 Task: In the  document bpa.txt Share this file with 'softage.10@softage.net' Make a copy of the file 'without changing the auto name' Delete the  copy of the file
Action: Mouse moved to (489, 521)
Screenshot: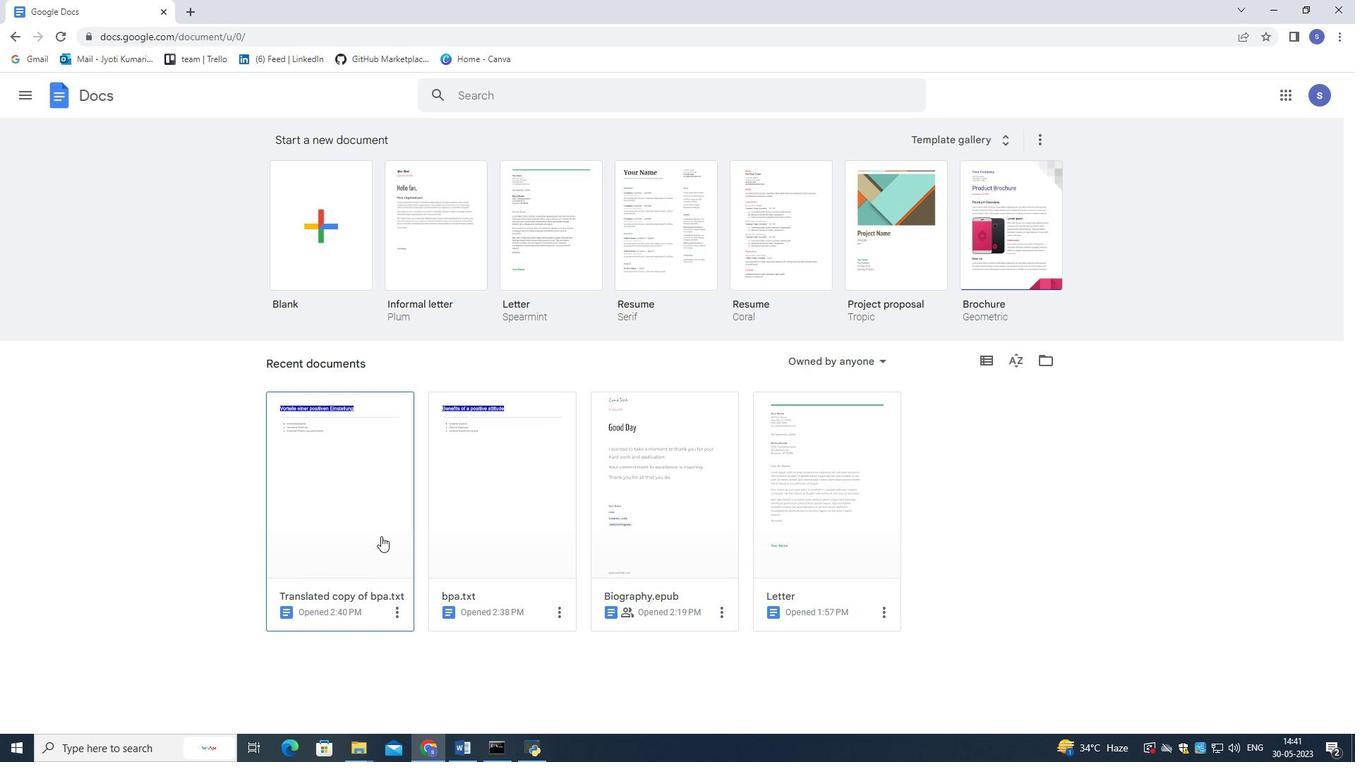 
Action: Mouse pressed left at (489, 521)
Screenshot: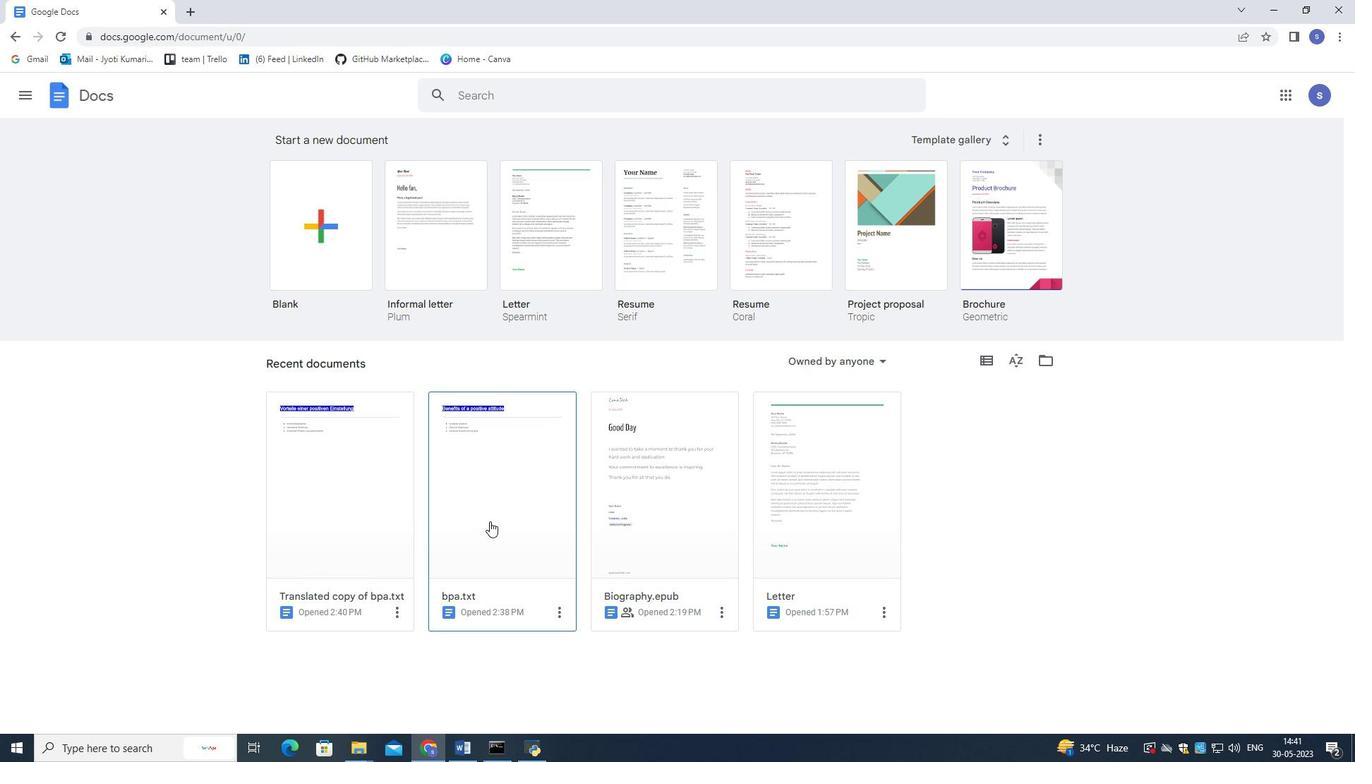 
Action: Mouse moved to (59, 106)
Screenshot: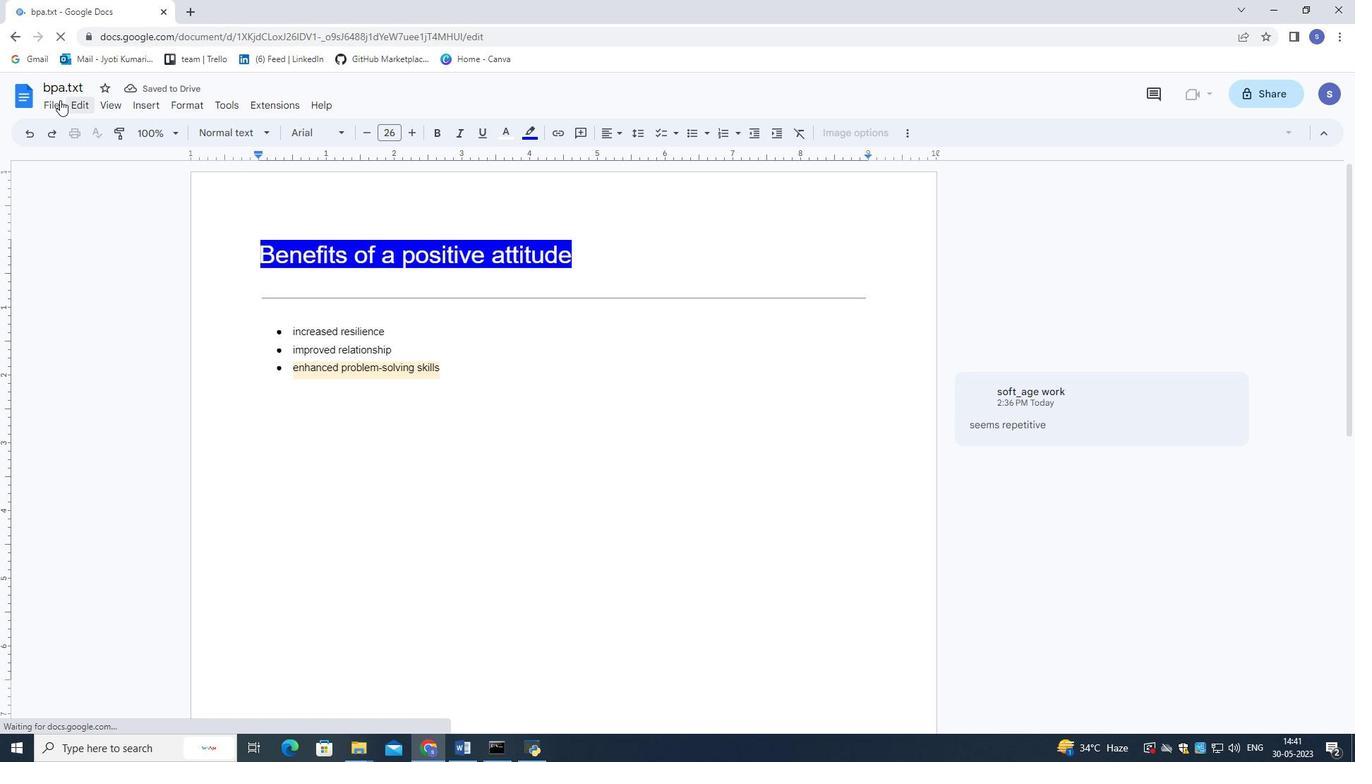
Action: Mouse pressed left at (59, 106)
Screenshot: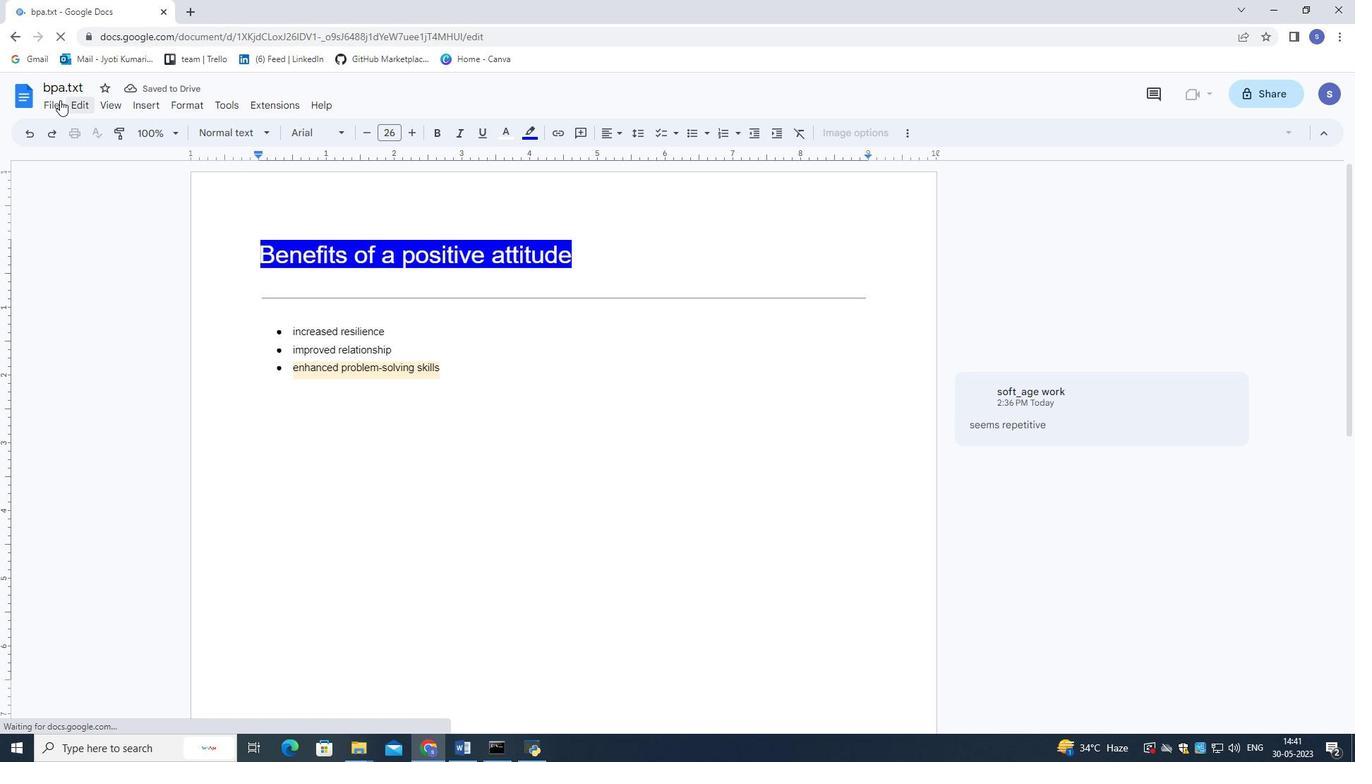 
Action: Mouse moved to (333, 214)
Screenshot: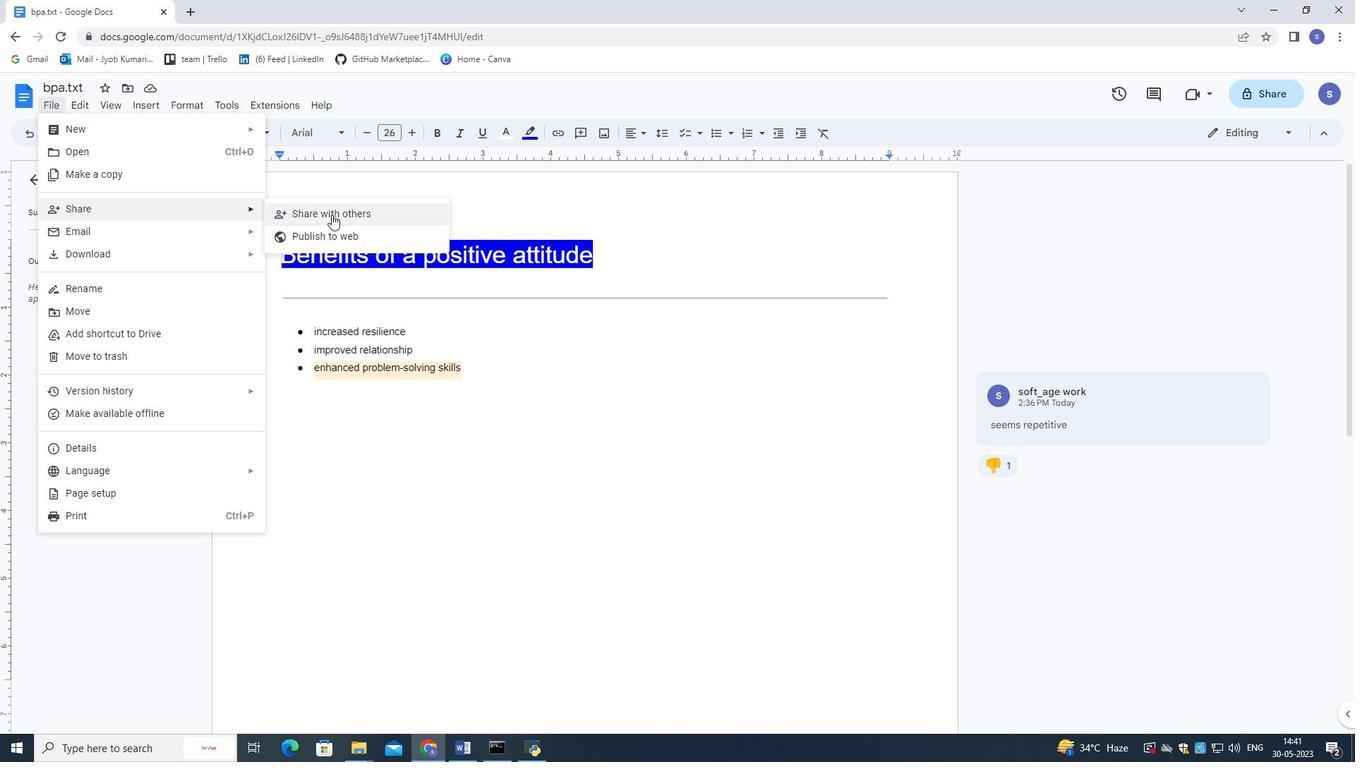 
Action: Mouse pressed left at (333, 214)
Screenshot: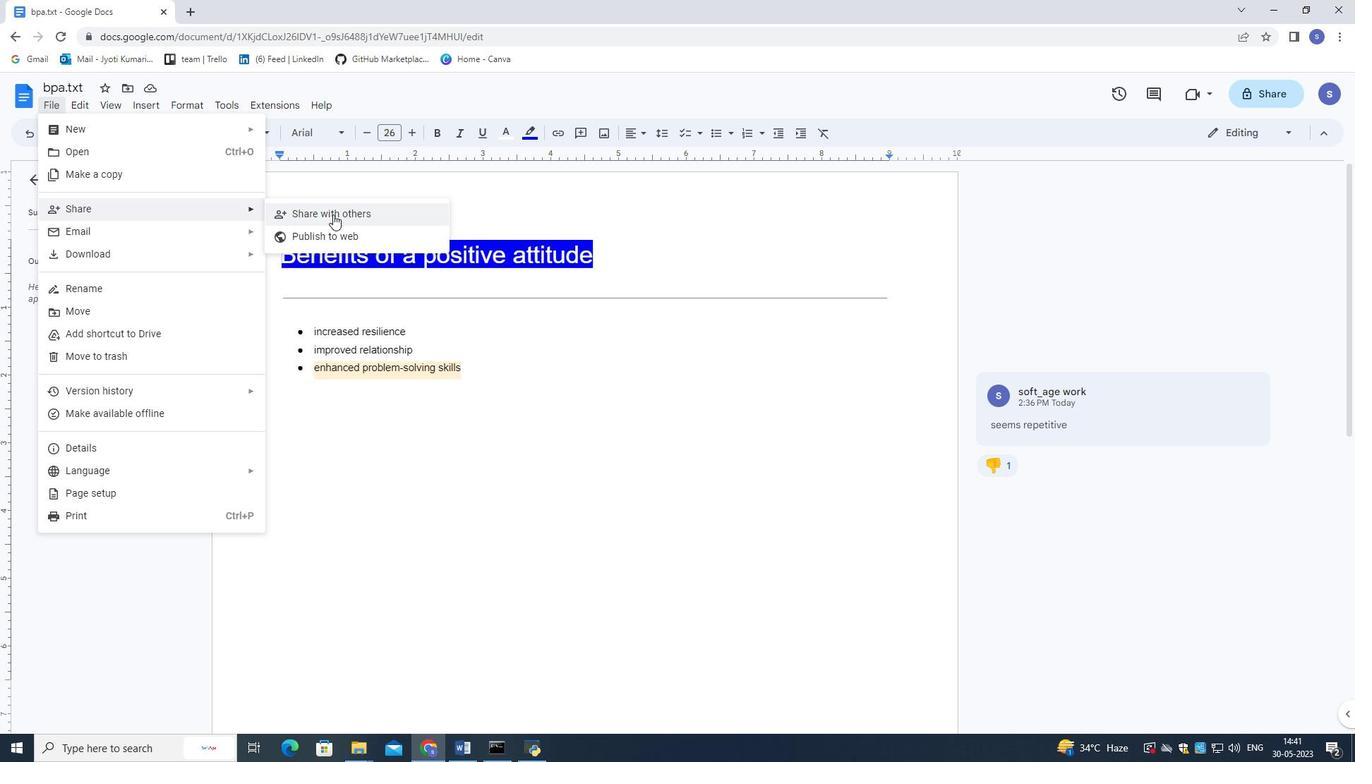 
Action: Mouse moved to (551, 319)
Screenshot: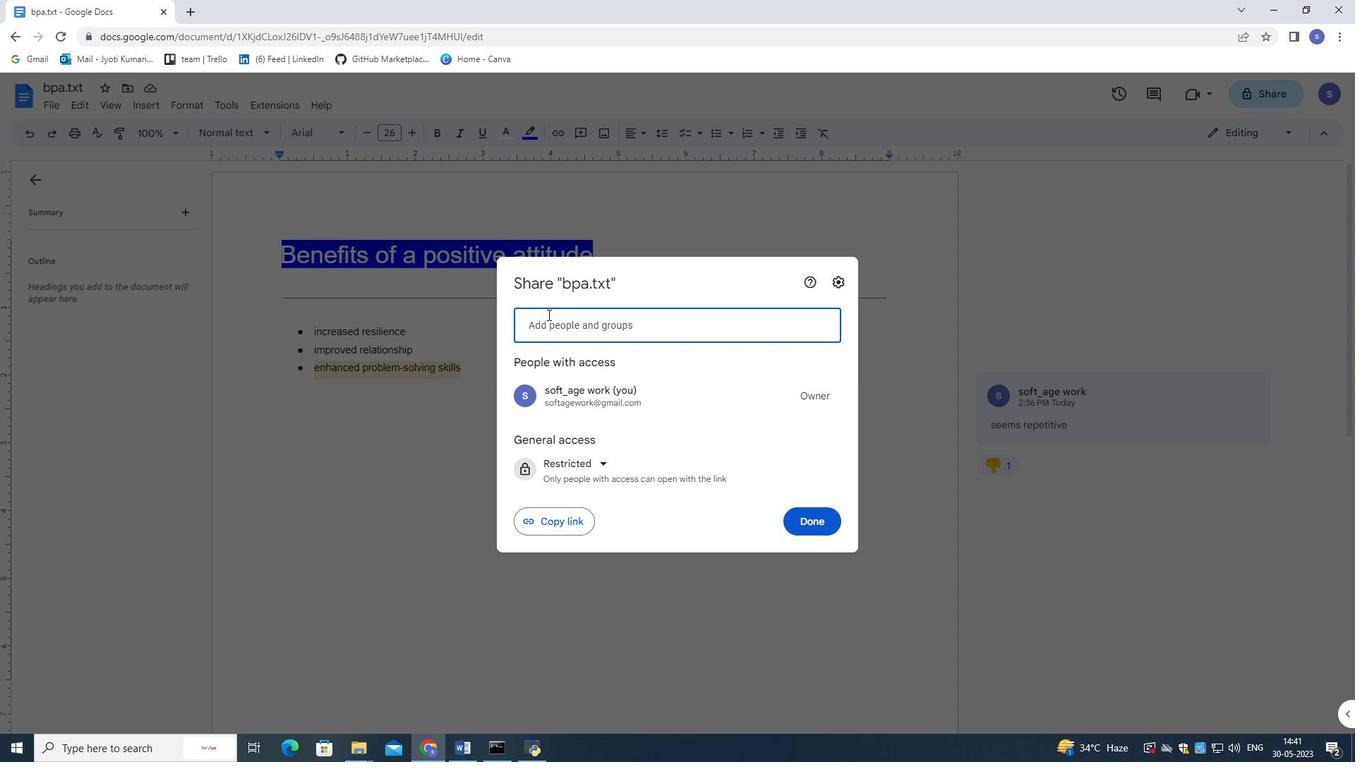
Action: Key pressed s
Screenshot: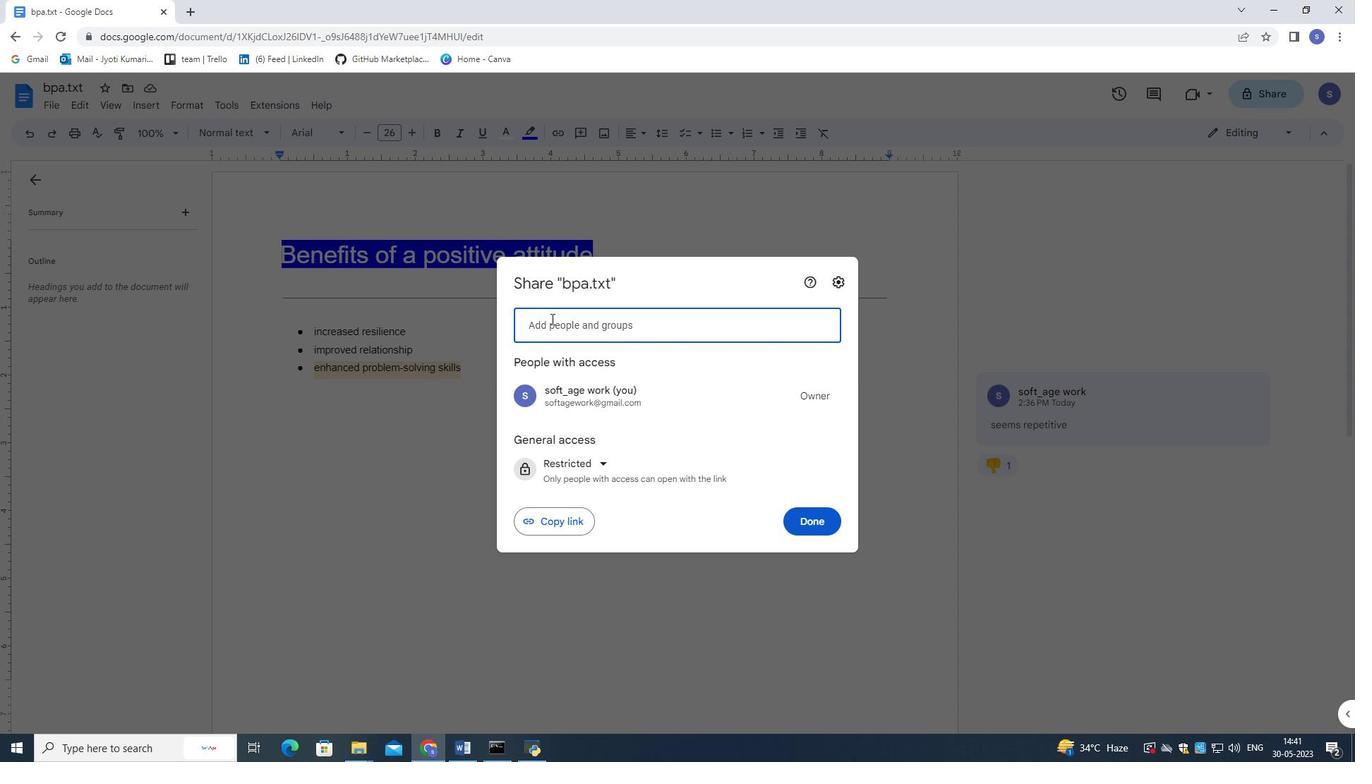 
Action: Mouse moved to (641, 326)
Screenshot: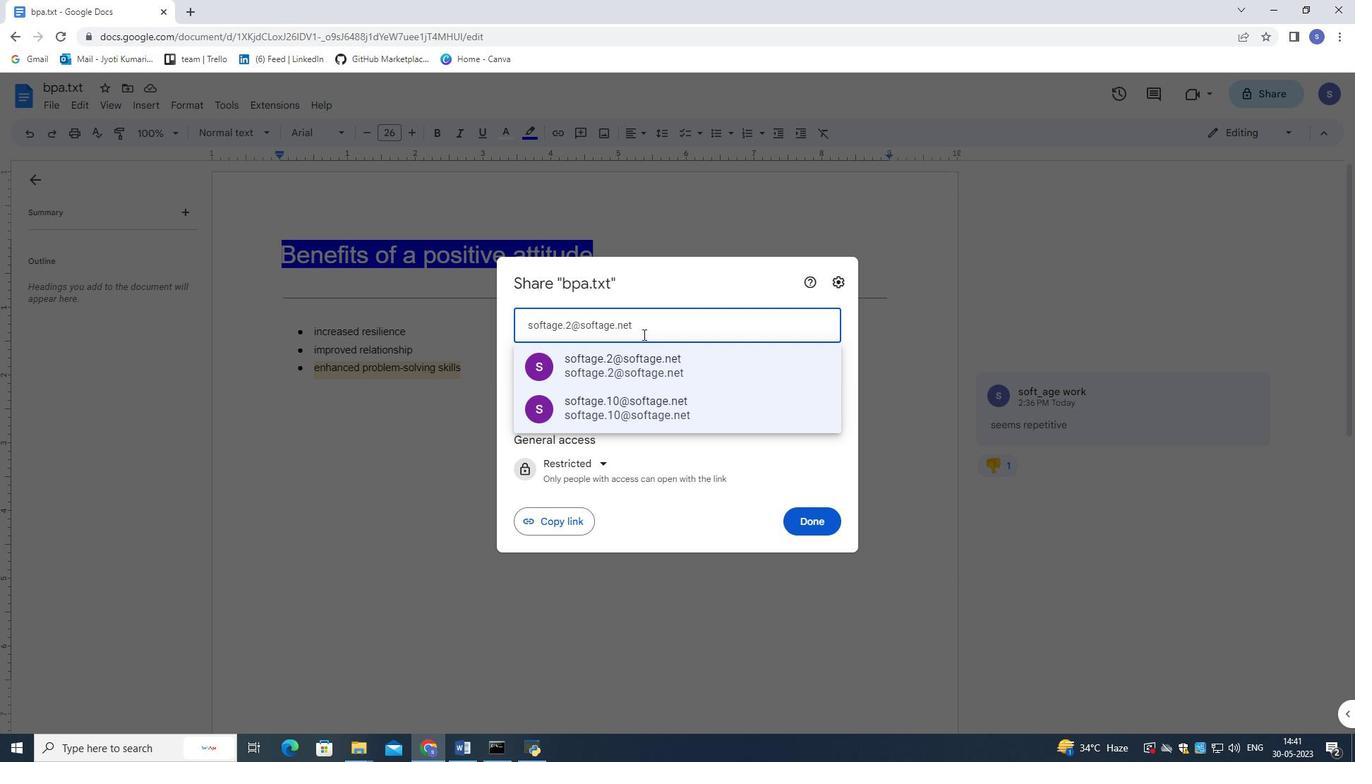 
Action: Key pressed oftage.10<Key.shift>@softage.net
Screenshot: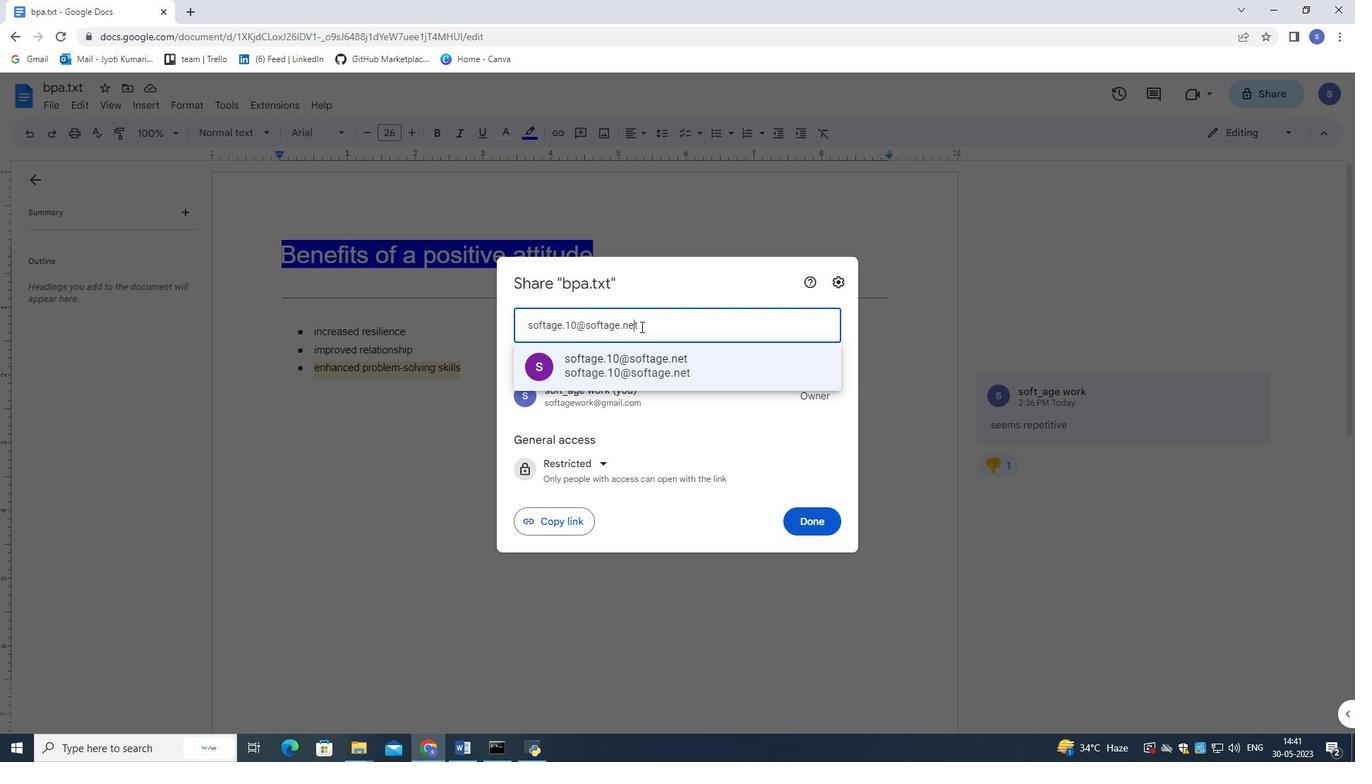 
Action: Mouse moved to (698, 376)
Screenshot: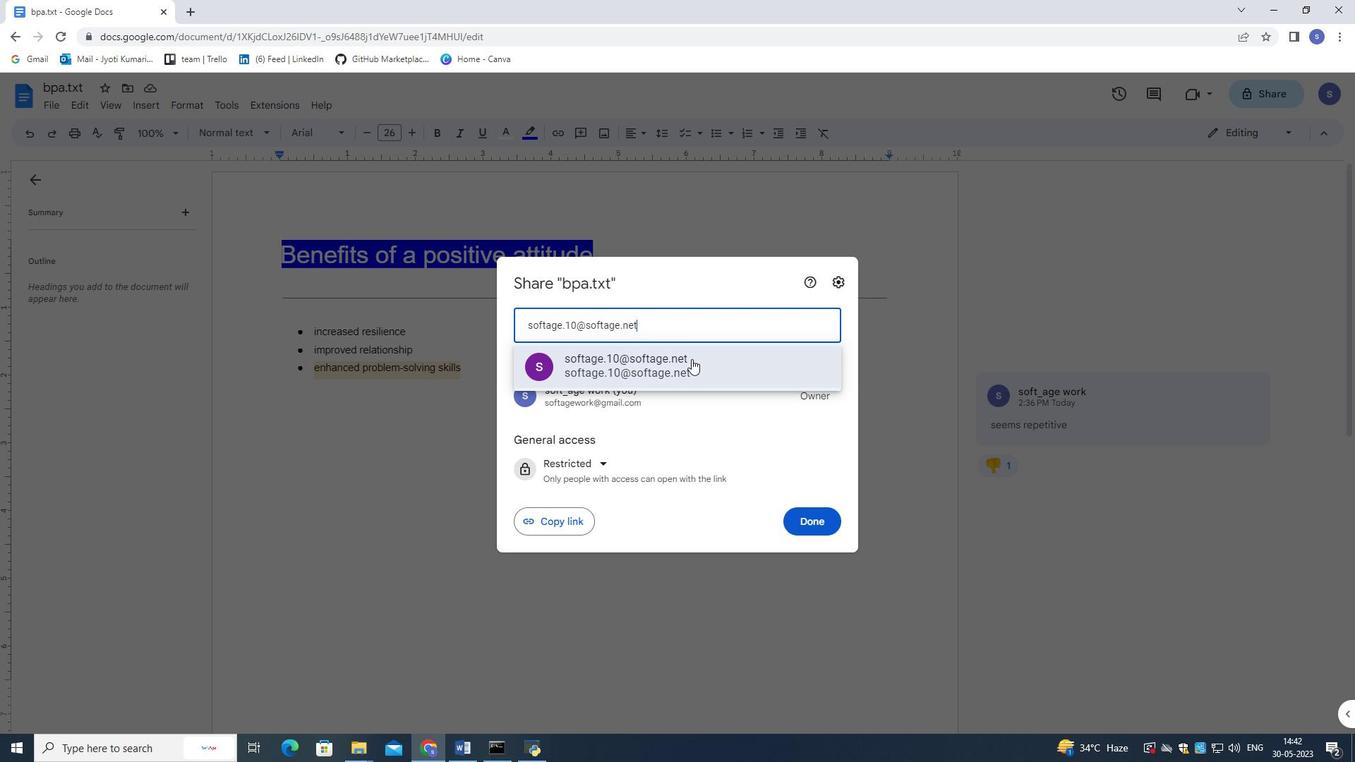 
Action: Mouse pressed left at (698, 376)
Screenshot: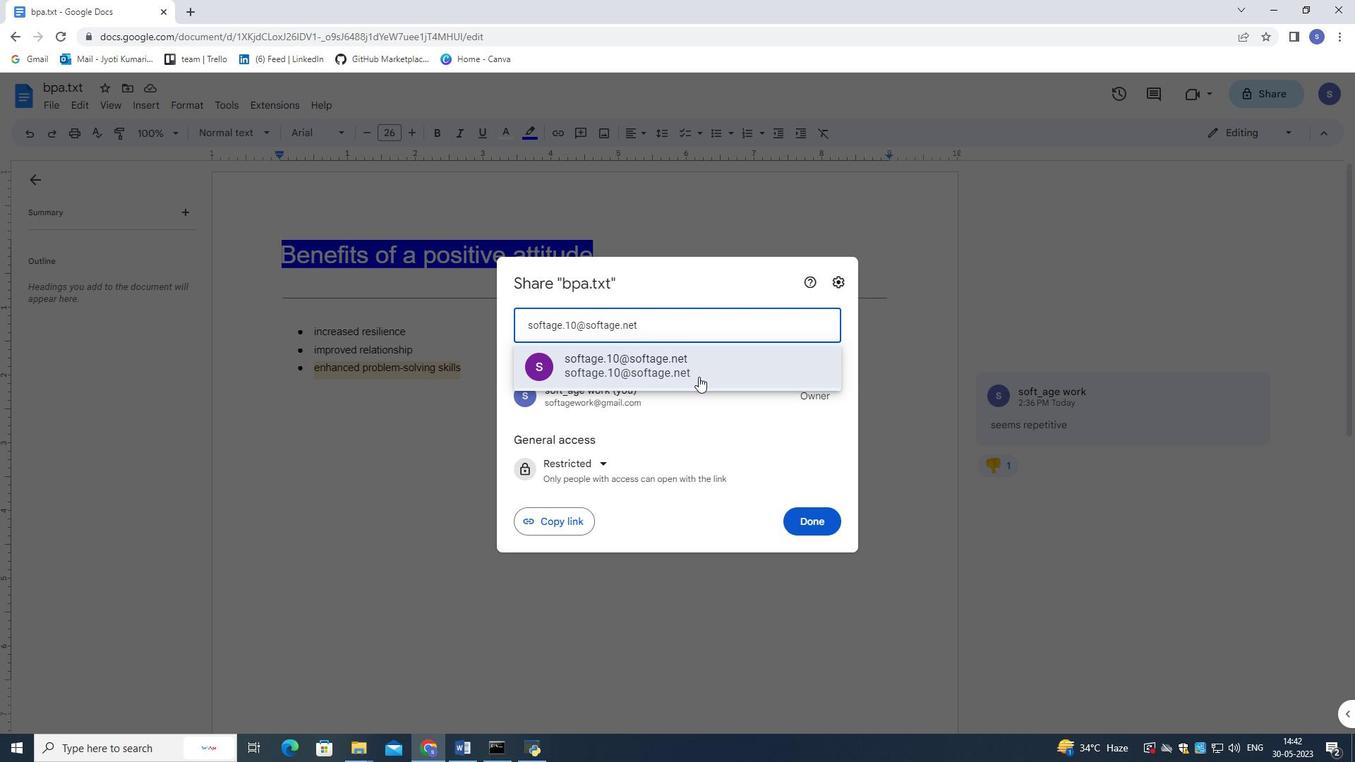 
Action: Mouse moved to (797, 349)
Screenshot: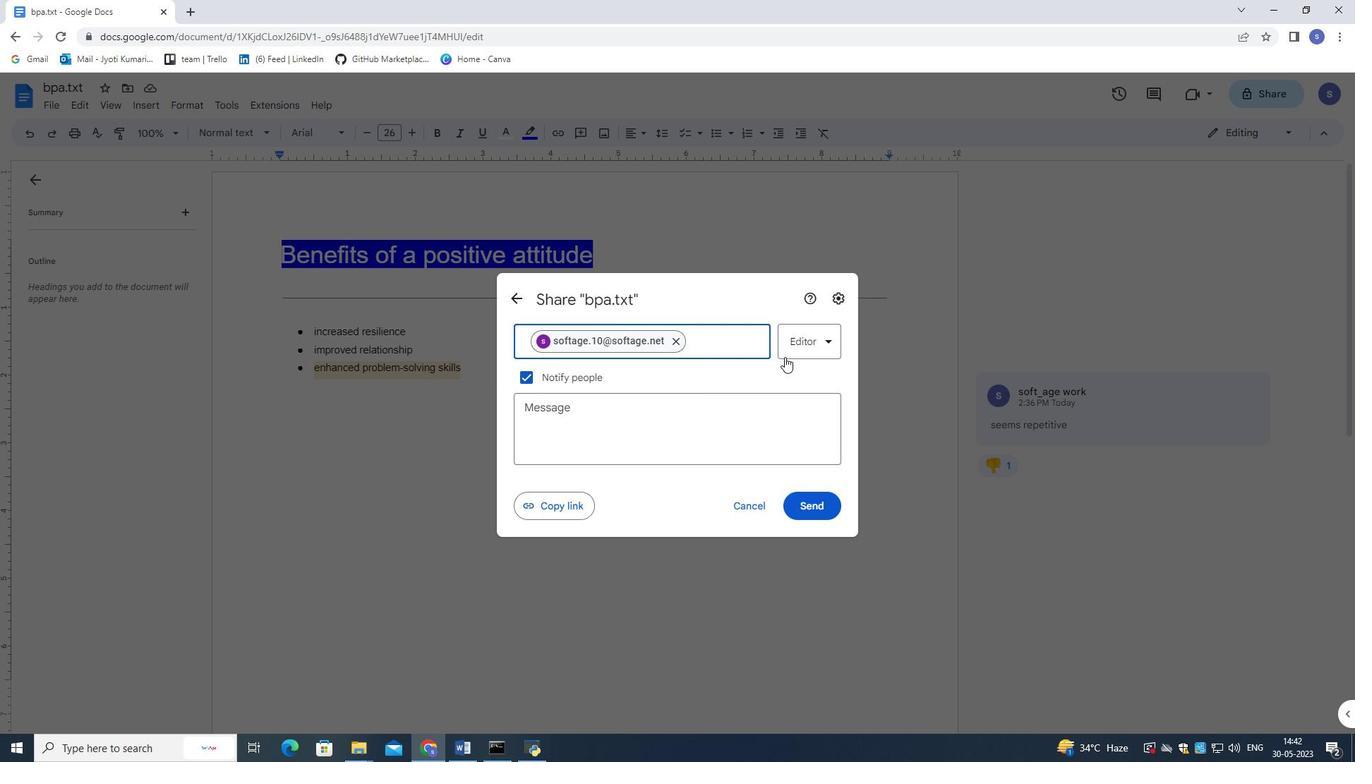 
Action: Mouse pressed left at (797, 349)
Screenshot: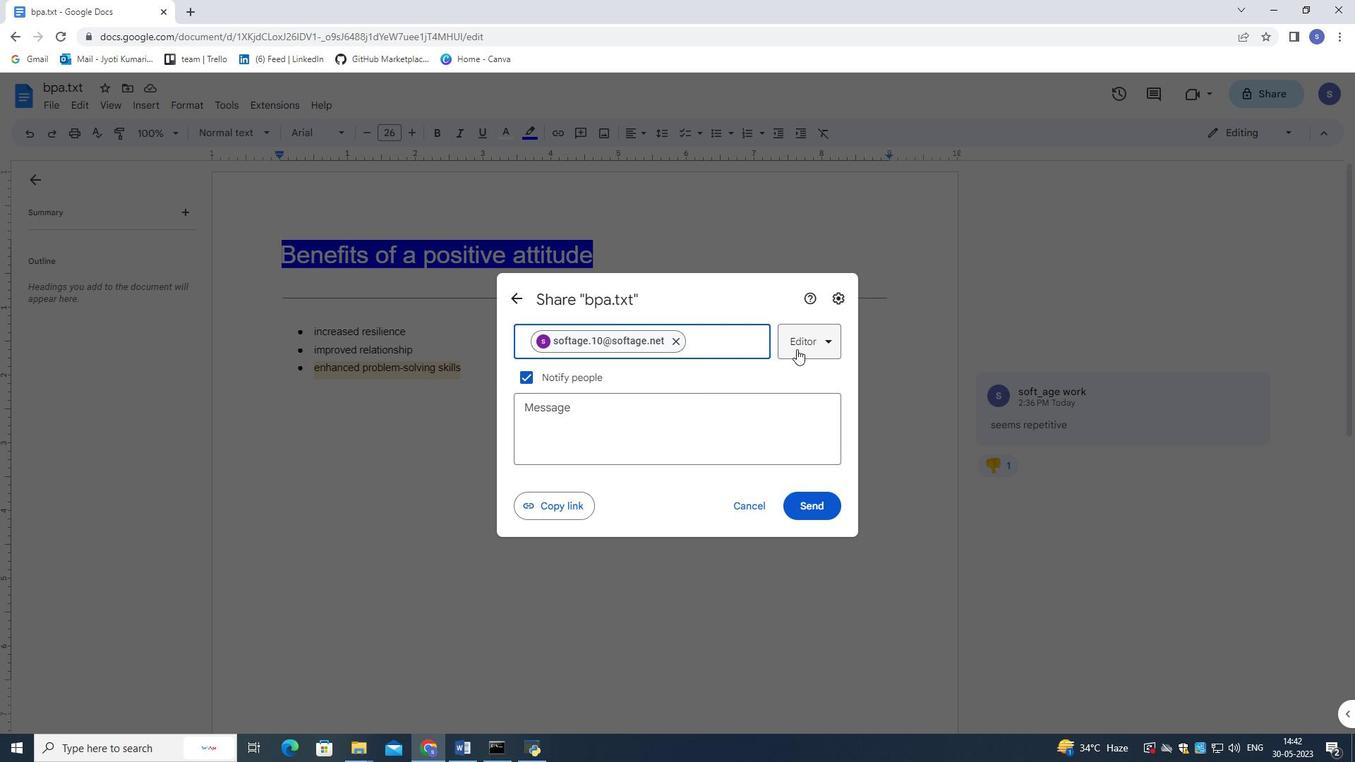 
Action: Mouse moved to (818, 444)
Screenshot: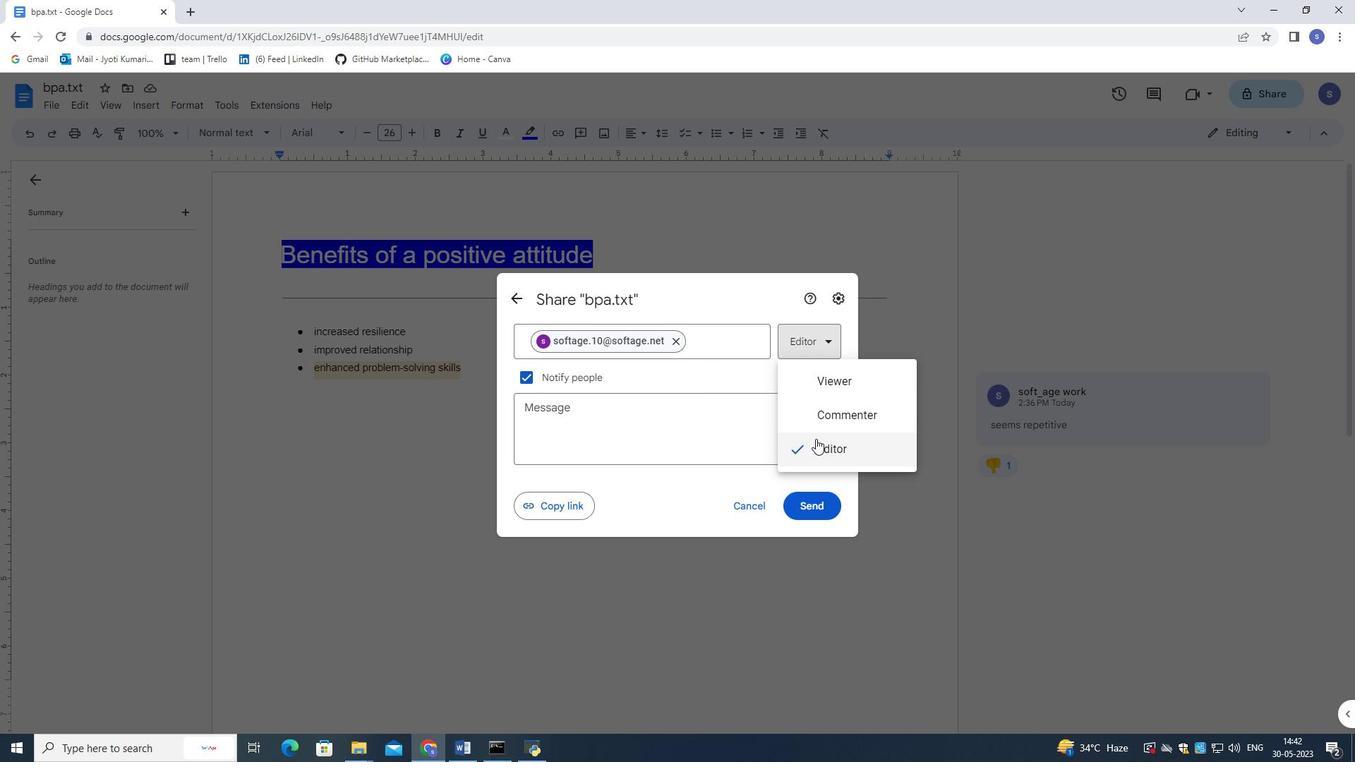 
Action: Mouse pressed left at (818, 444)
Screenshot: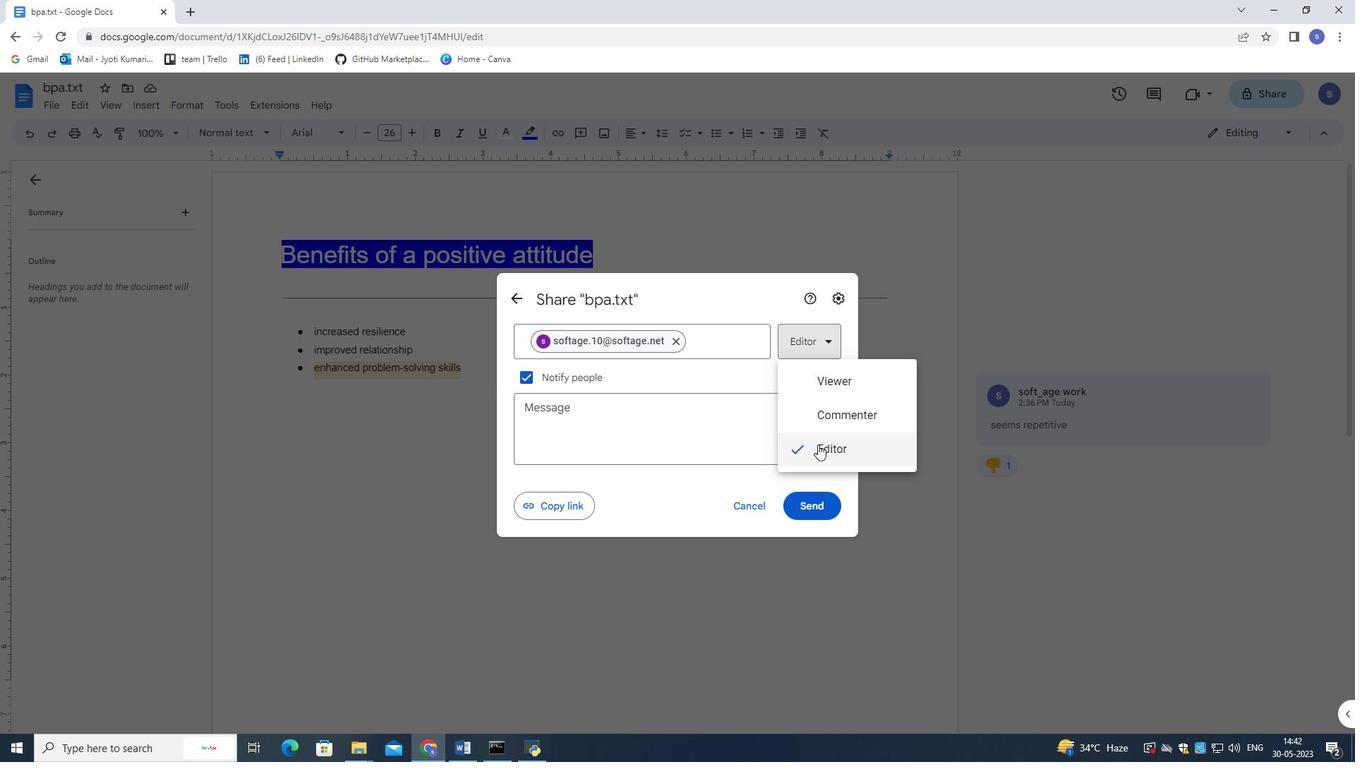 
Action: Mouse moved to (564, 499)
Screenshot: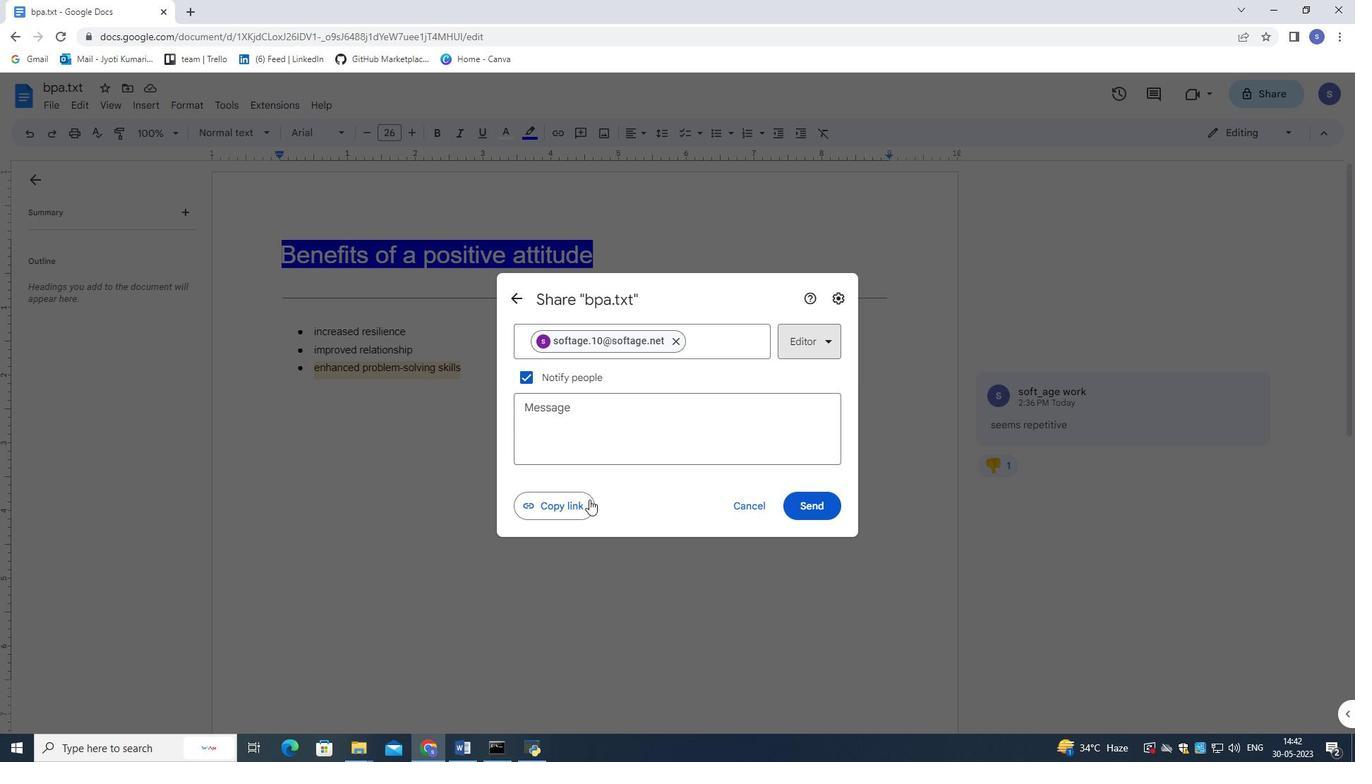 
Action: Mouse pressed left at (564, 499)
Screenshot: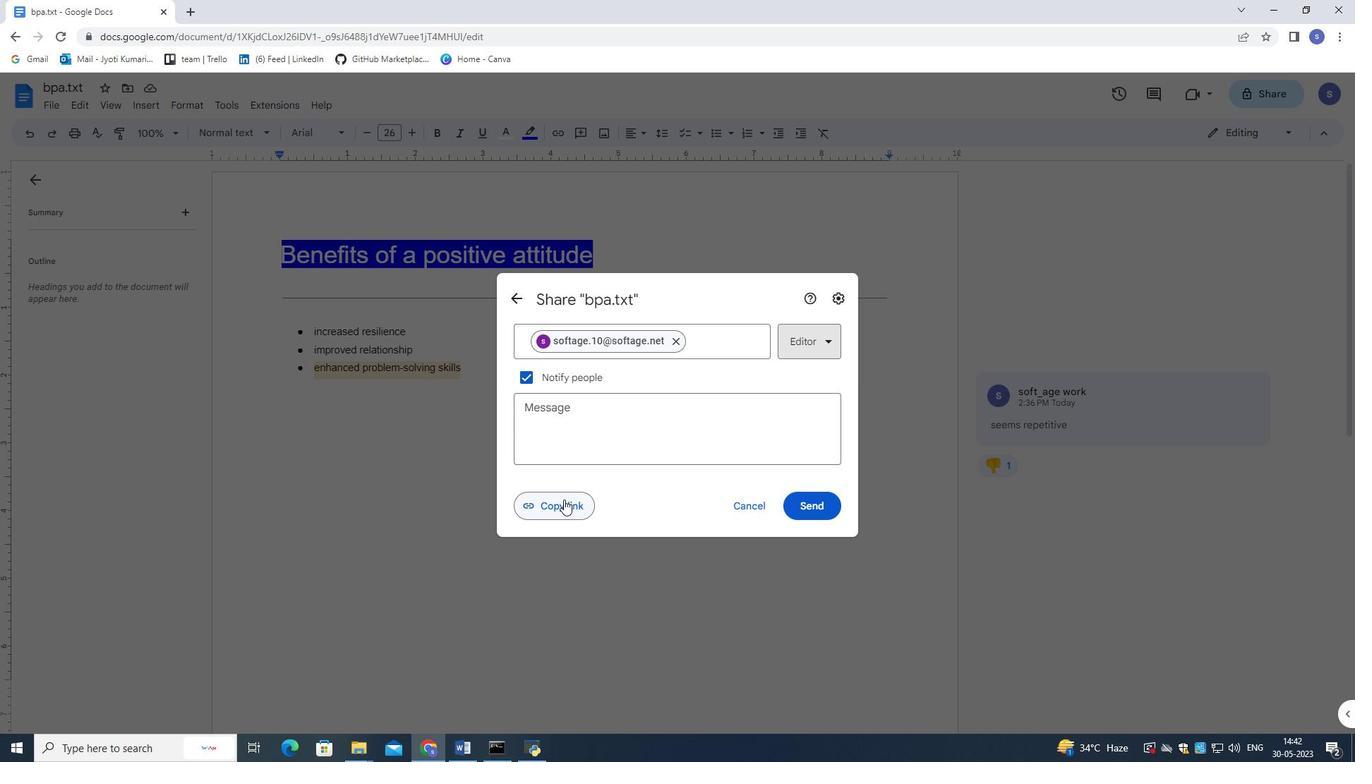 
Action: Mouse moved to (809, 507)
Screenshot: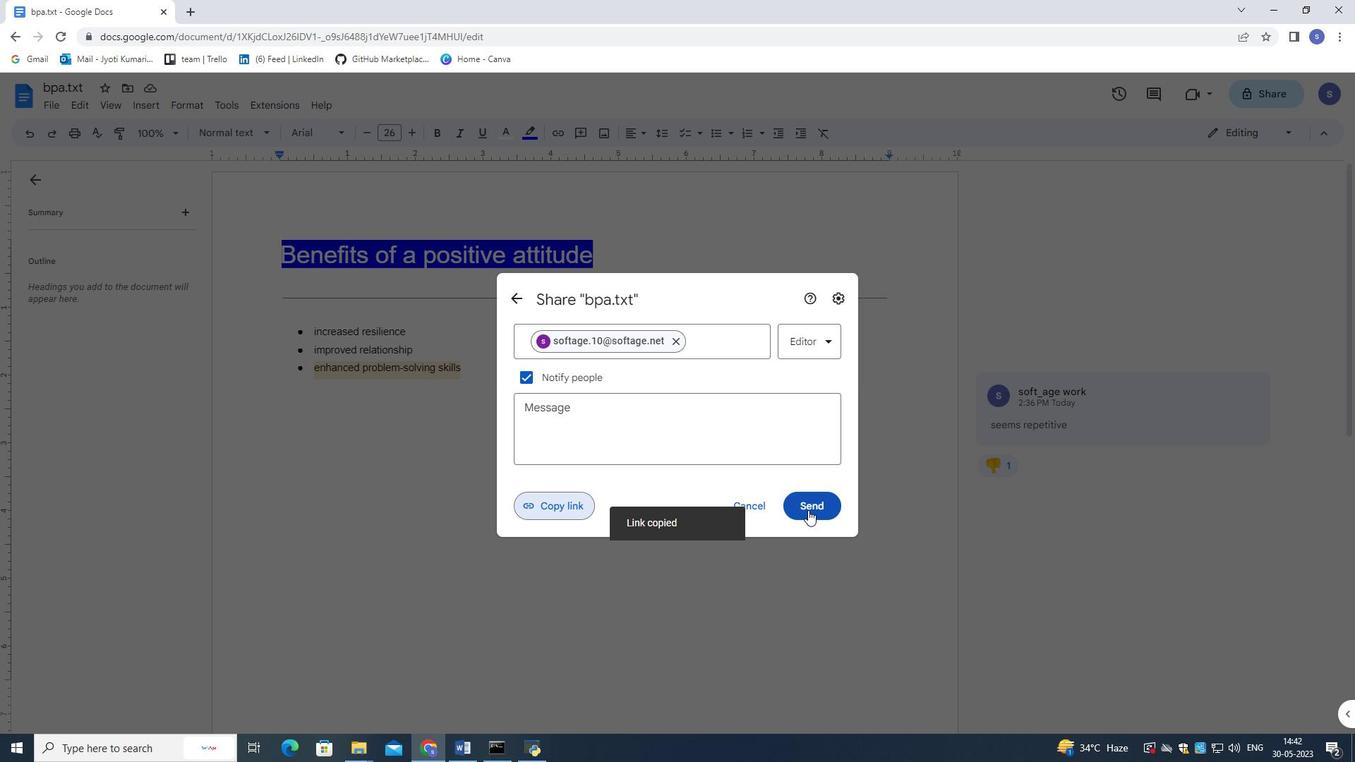 
Action: Mouse pressed left at (809, 507)
Screenshot: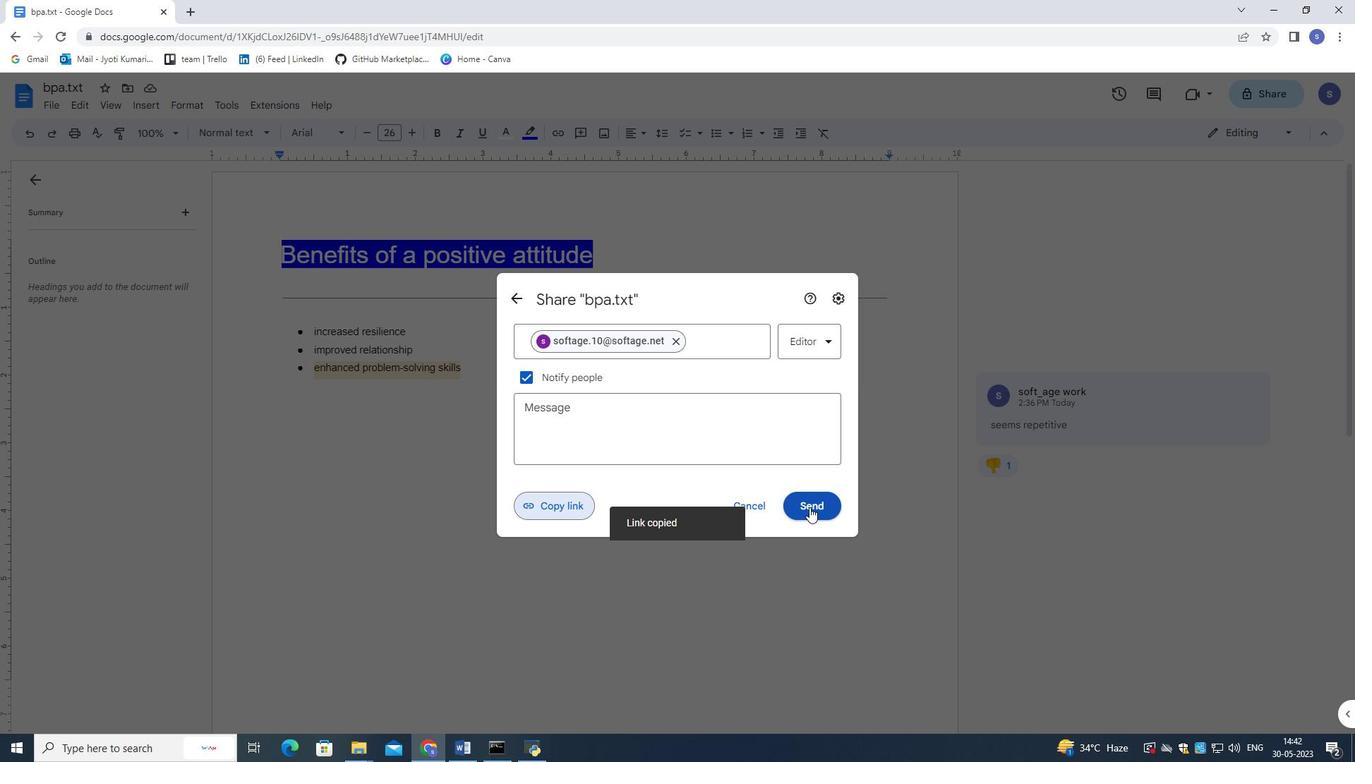 
Action: Mouse moved to (58, 98)
Screenshot: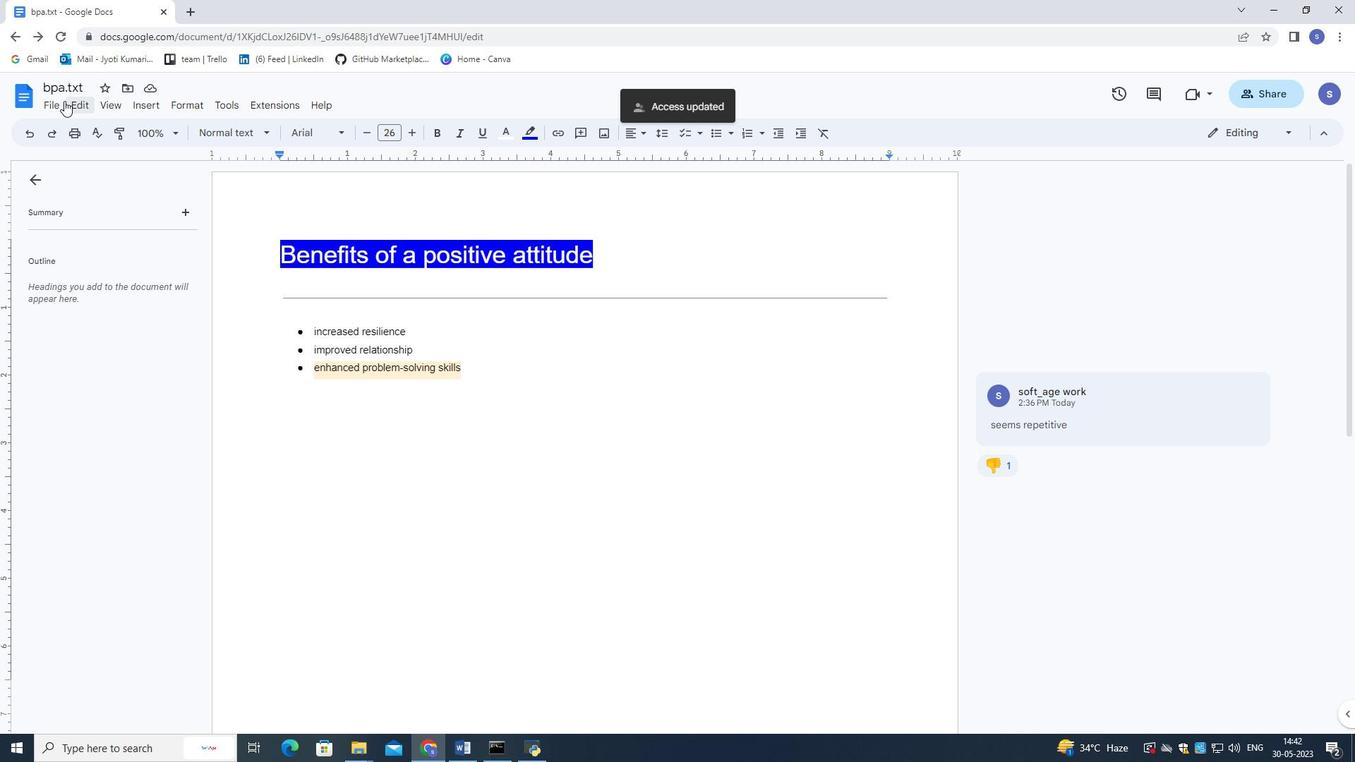 
Action: Mouse pressed left at (58, 98)
Screenshot: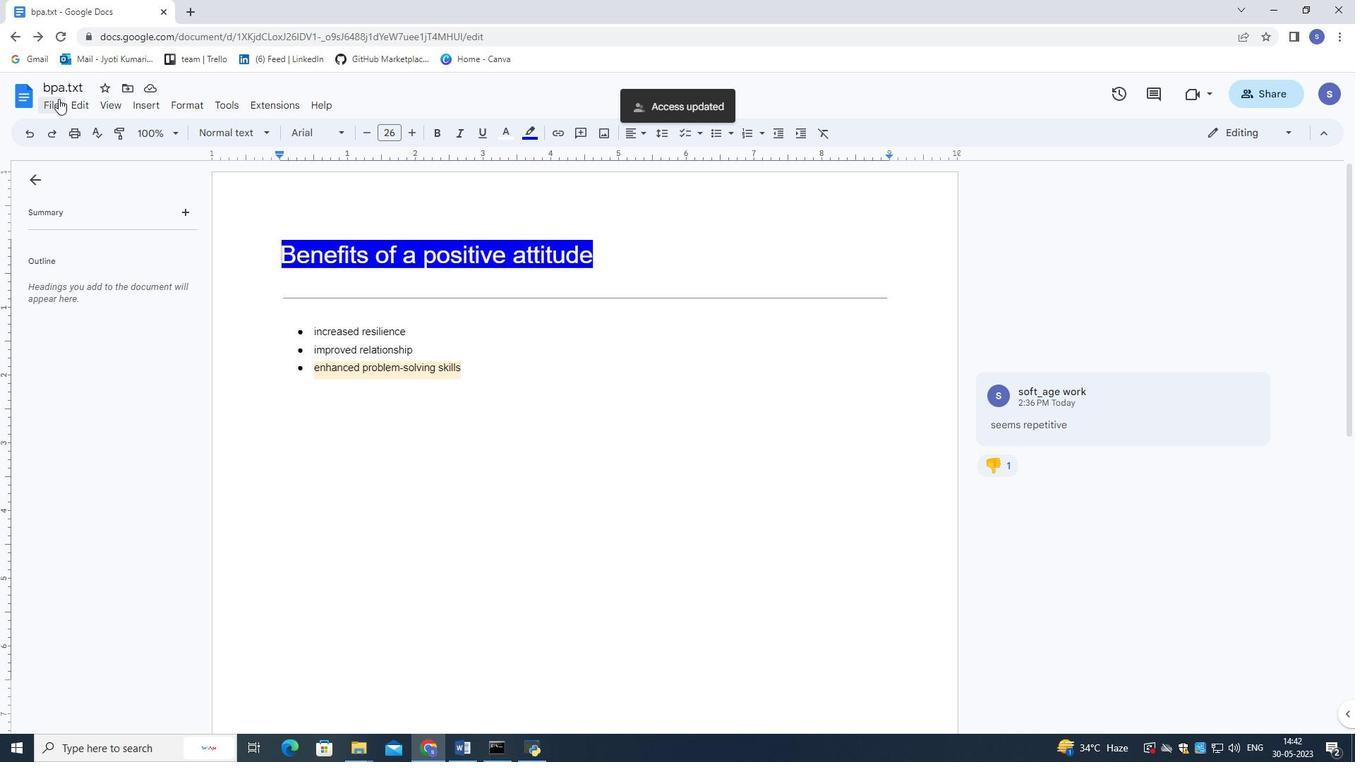 
Action: Mouse moved to (108, 174)
Screenshot: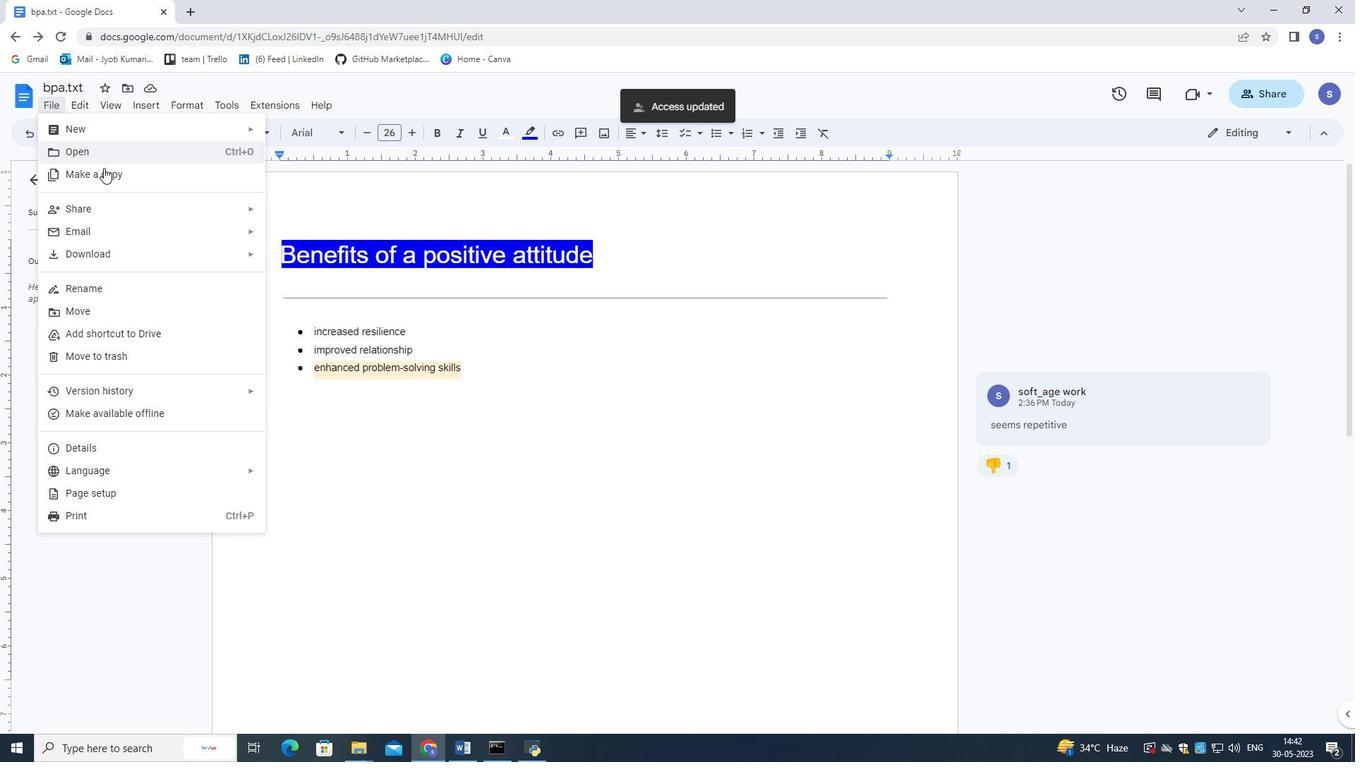 
Action: Mouse pressed left at (108, 174)
Screenshot: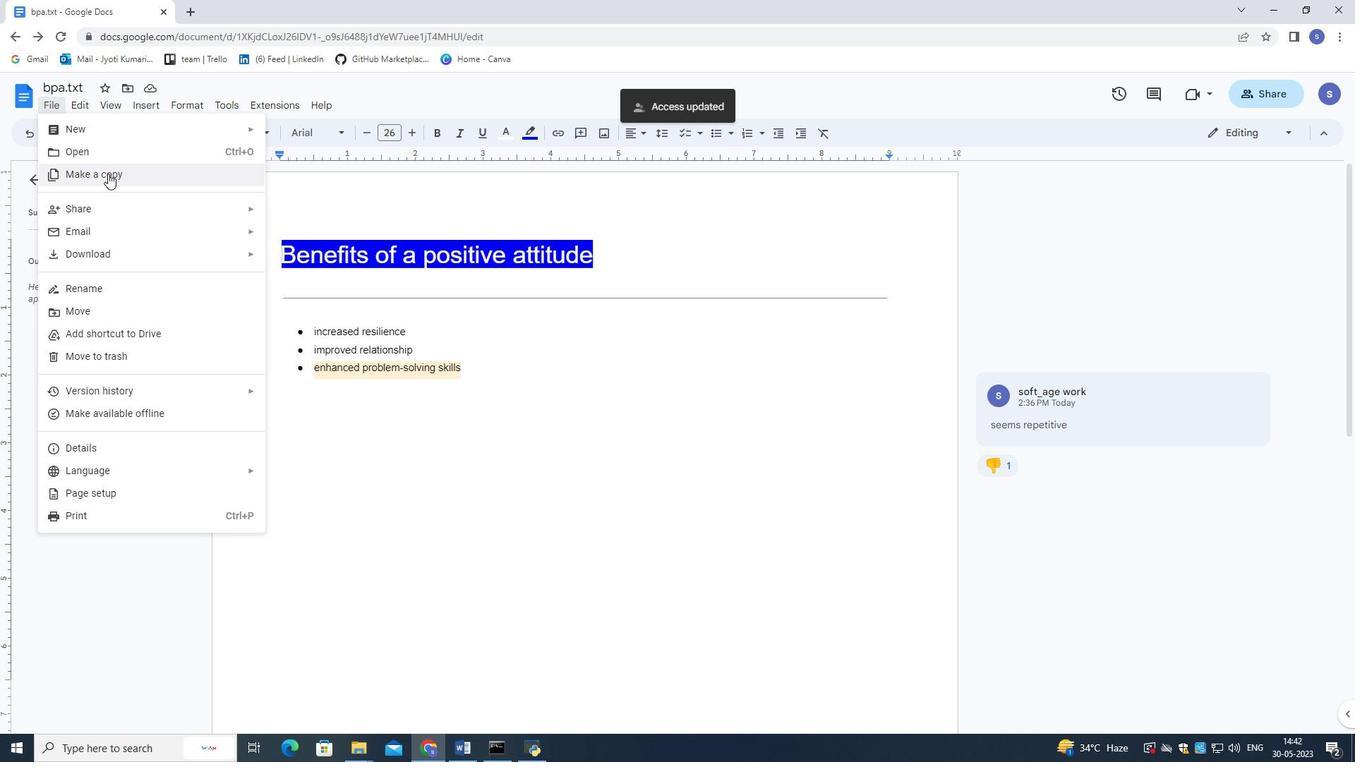 
Action: Mouse moved to (716, 513)
Screenshot: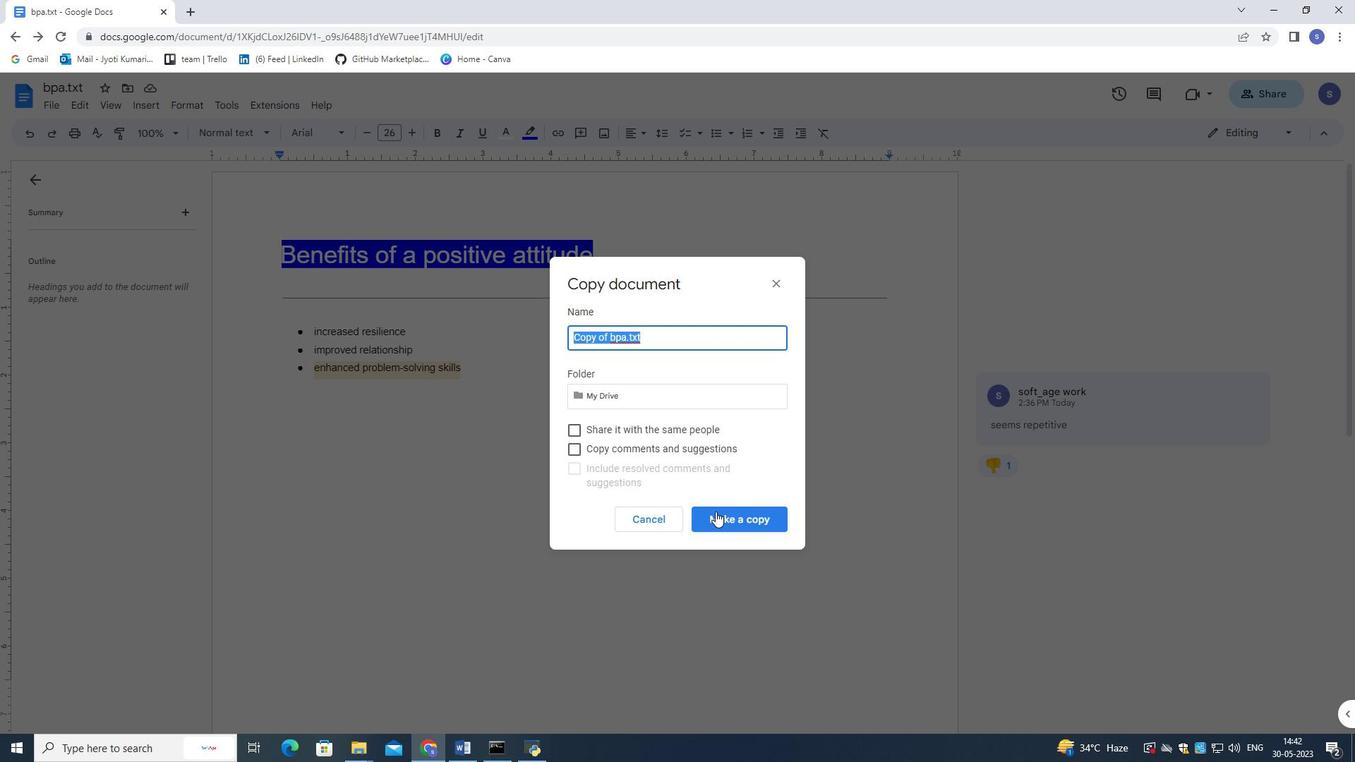 
Action: Mouse pressed left at (716, 513)
Screenshot: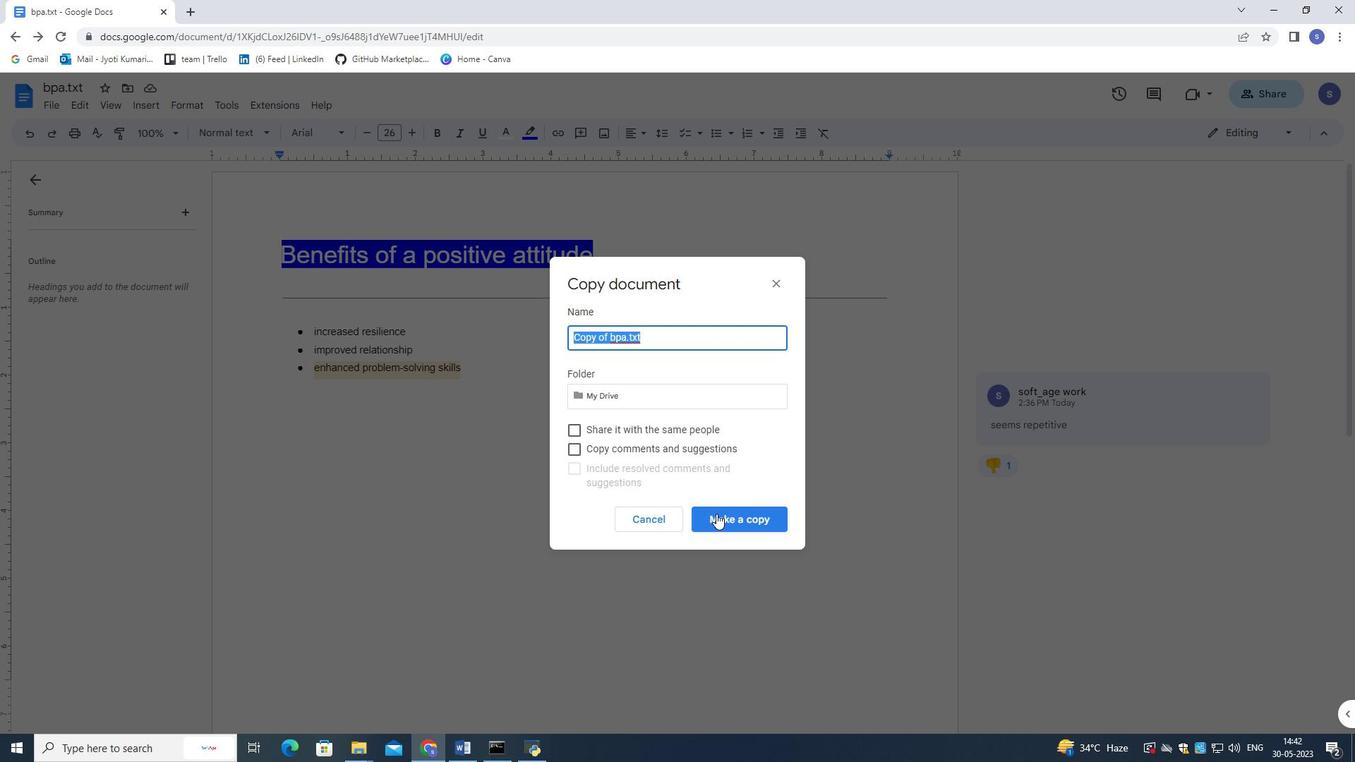 
Action: Mouse moved to (47, 104)
Screenshot: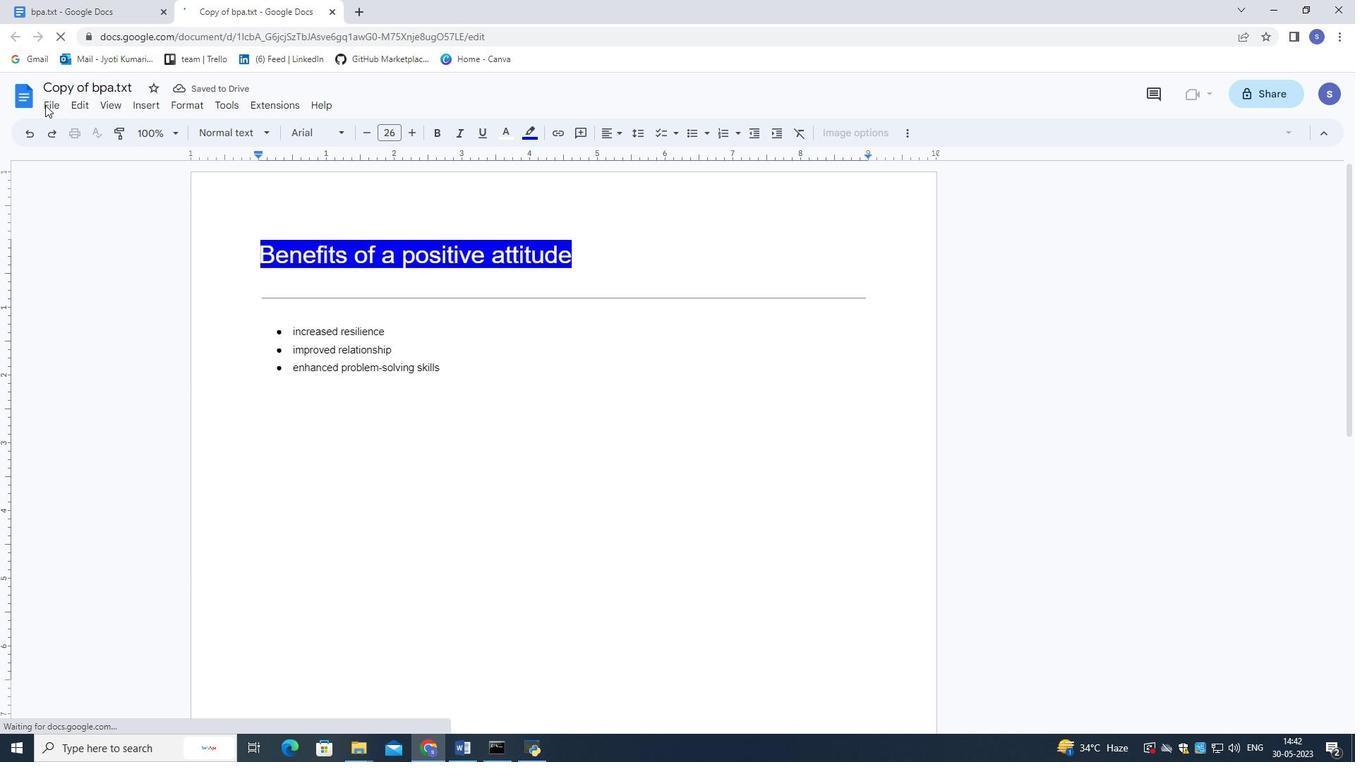 
Action: Mouse pressed left at (47, 104)
Screenshot: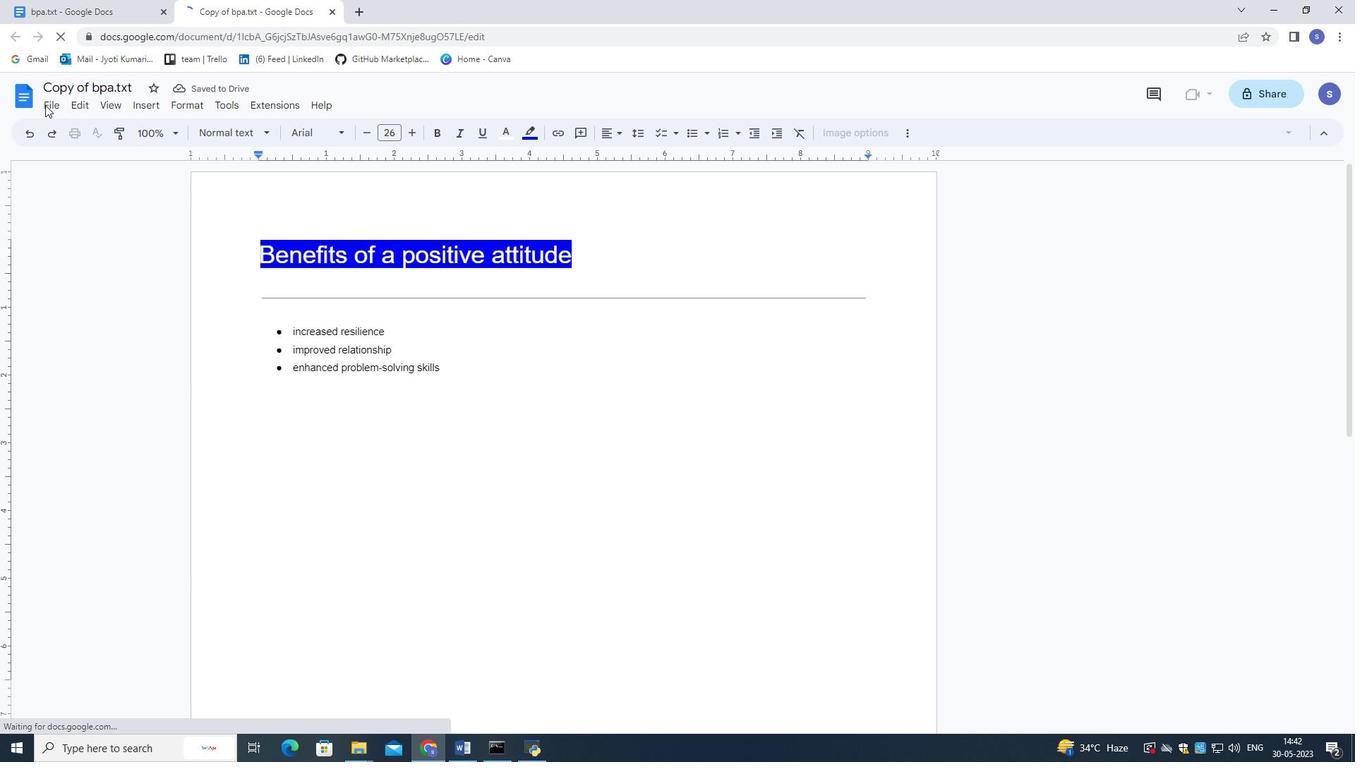 
Action: Mouse moved to (133, 353)
Screenshot: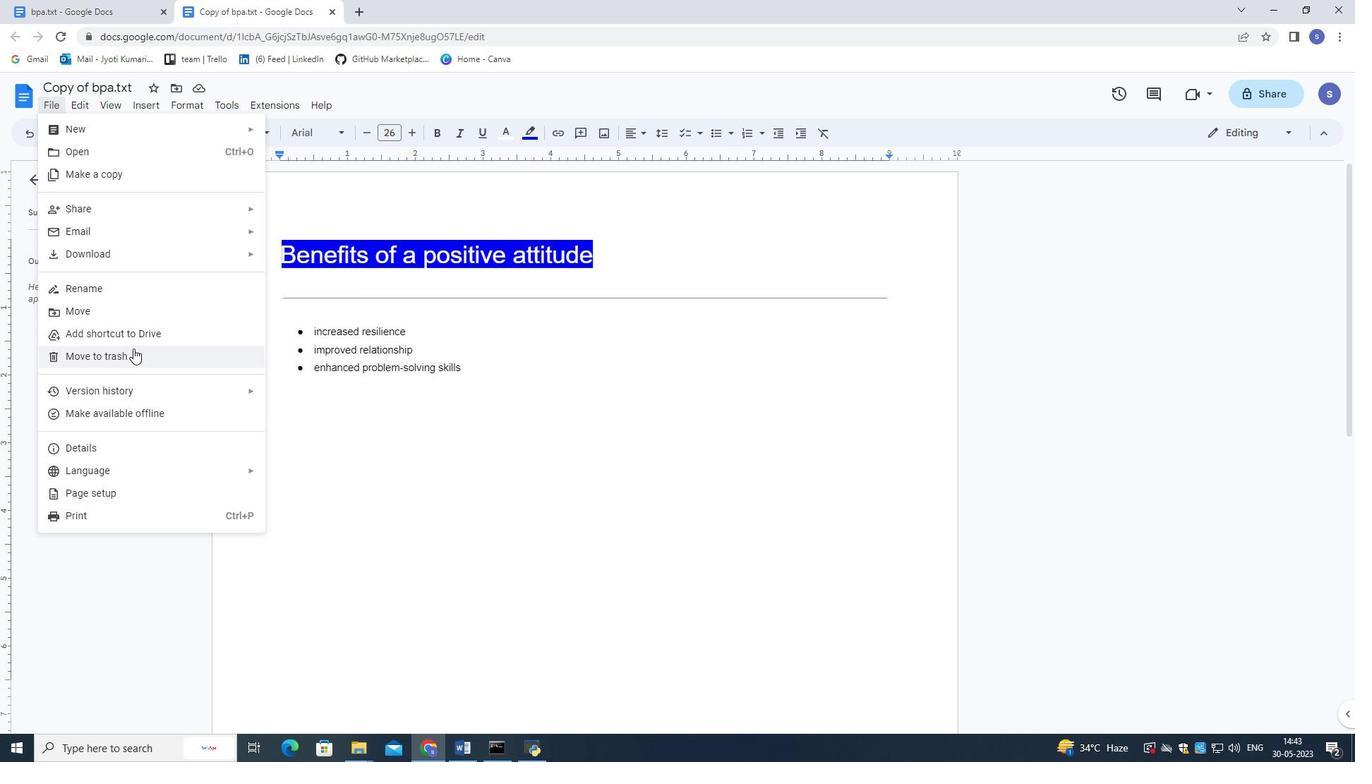 
Action: Mouse pressed left at (133, 353)
Screenshot: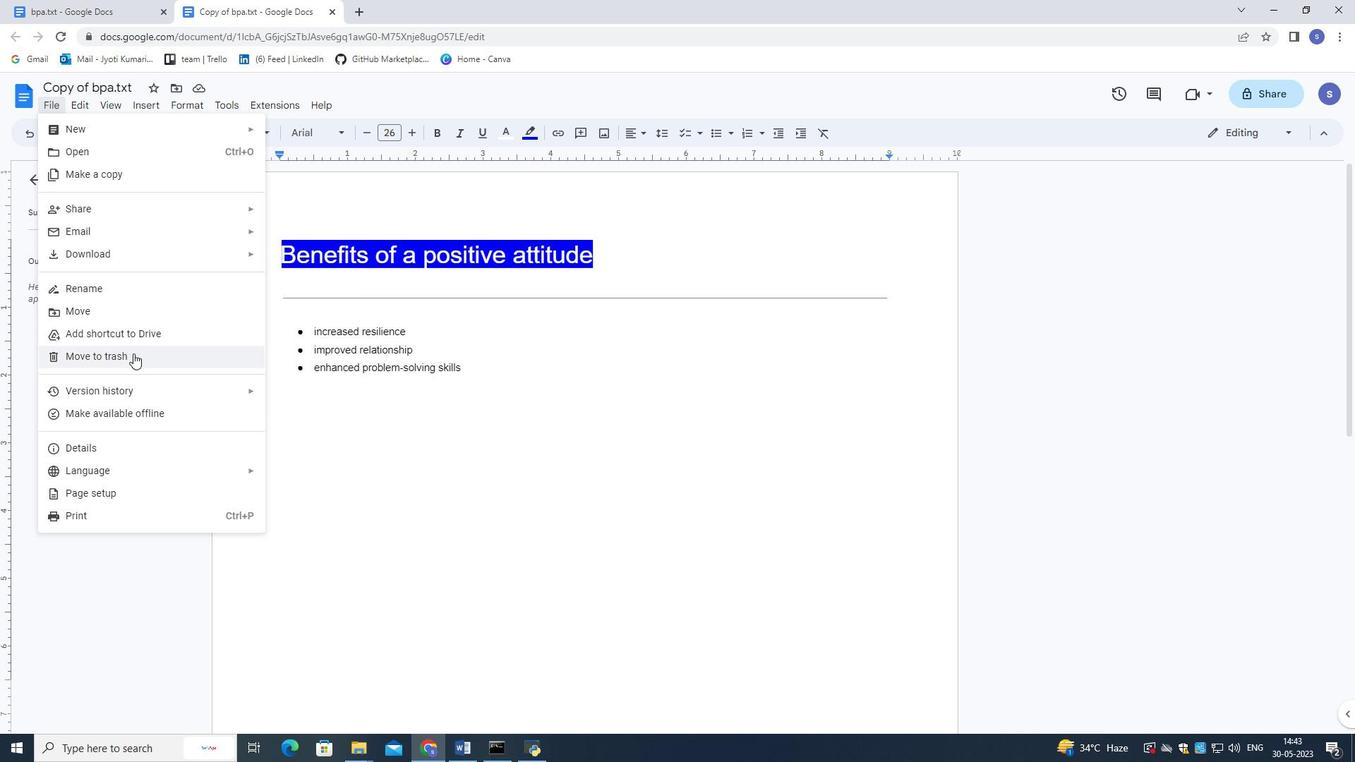 
Action: Mouse moved to (774, 458)
Screenshot: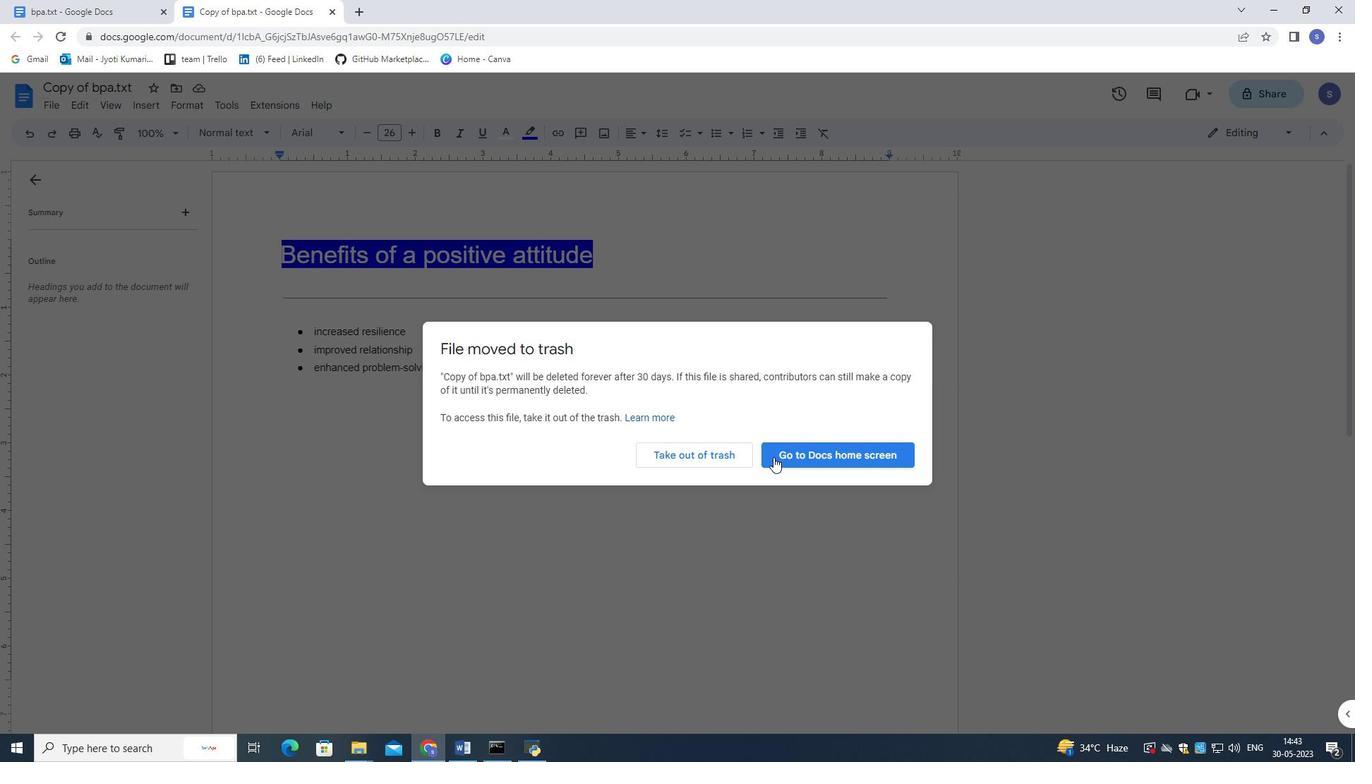 
Action: Mouse pressed left at (774, 458)
Screenshot: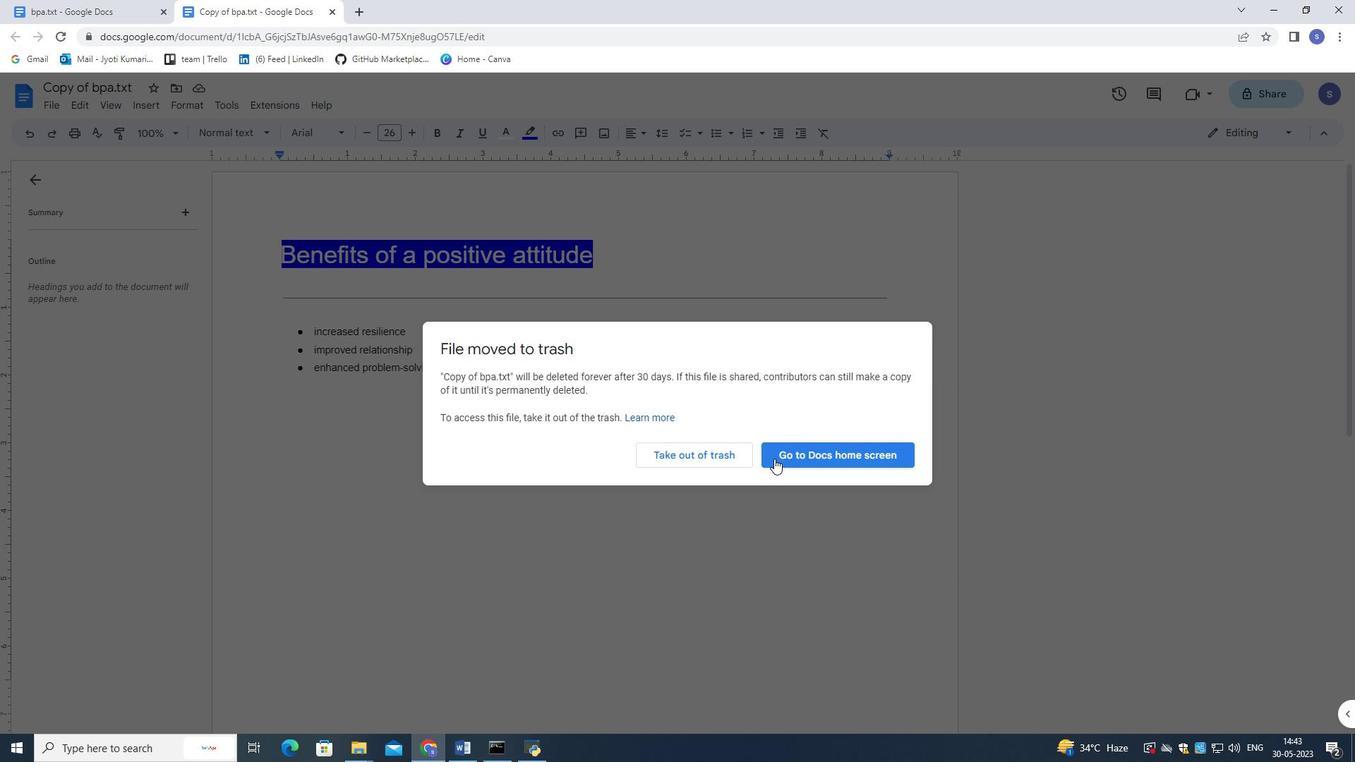 
Action: Mouse moved to (277, 301)
Screenshot: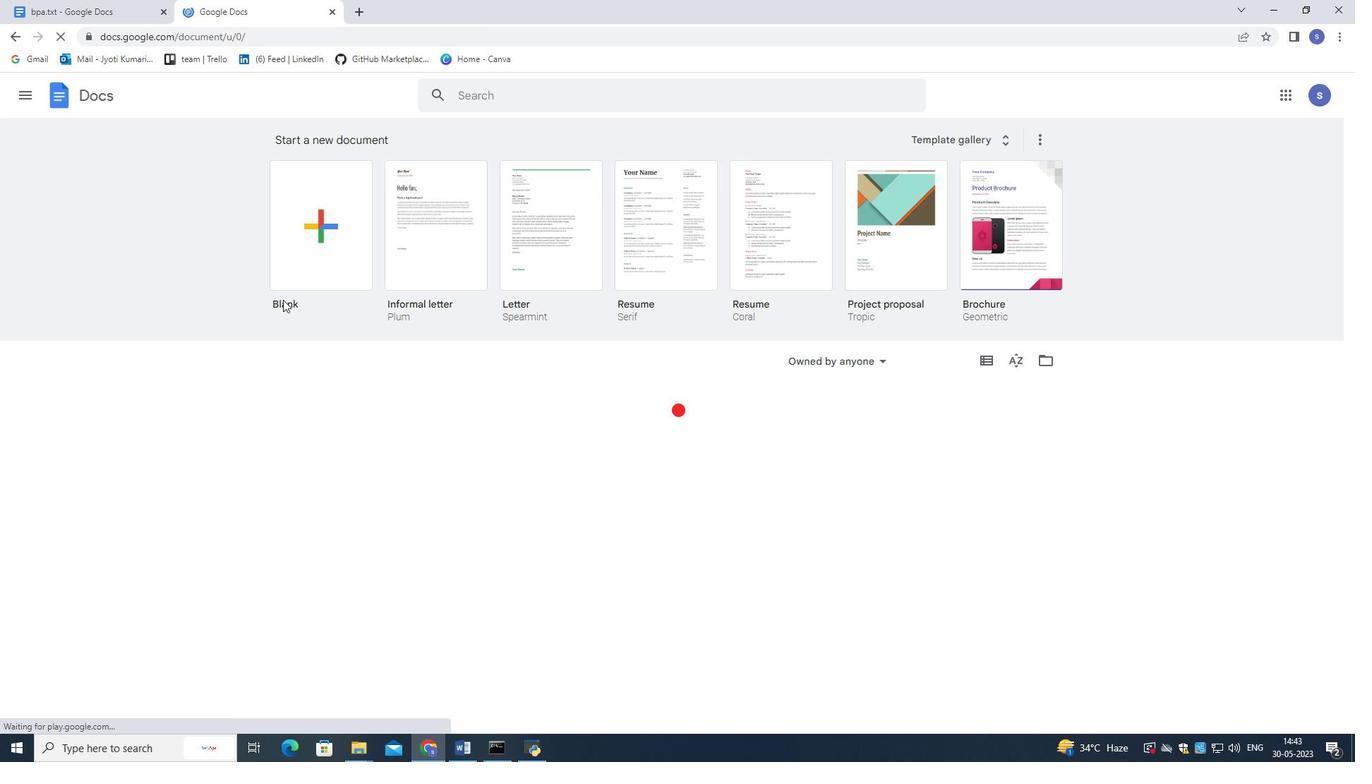 
